 Task: Open a blank google sheet and write heading  SpendSmartAdd Dates in a column and its values below  '2023-05-01, 2023-05-03, 2023-05-05, 2023-05-10, 2023-05-15, 2023-05-20, 2023-05-25 & 2023-05-31'Add Categories in next column and its values below  Groceries, Dining Out, Transportation, Entertainment, Shopping, Utilities, Health & Miscellaneous. Add Descriptions in next column and its values below  Supermarket, Restaurant, Public Transport, Movie Tickets, Clothing Store, Internet Bill, Pharmacy & Online PurchaseAdd Amountin next column and its values below  $50, $30, $10, $20, $100, $60, $40 & $50Save page BudgetTrack analysis
Action: Mouse moved to (958, 72)
Screenshot: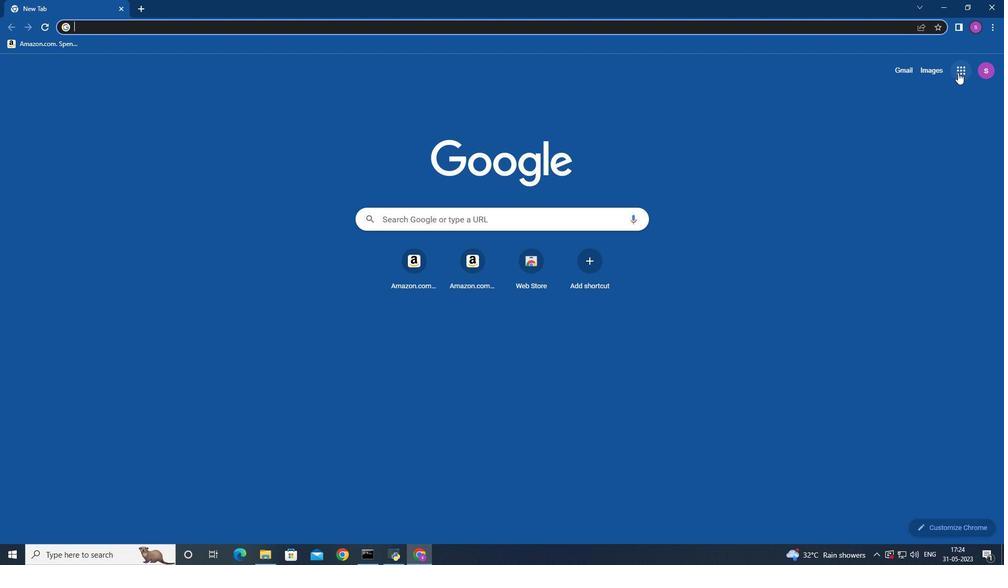 
Action: Mouse pressed left at (958, 72)
Screenshot: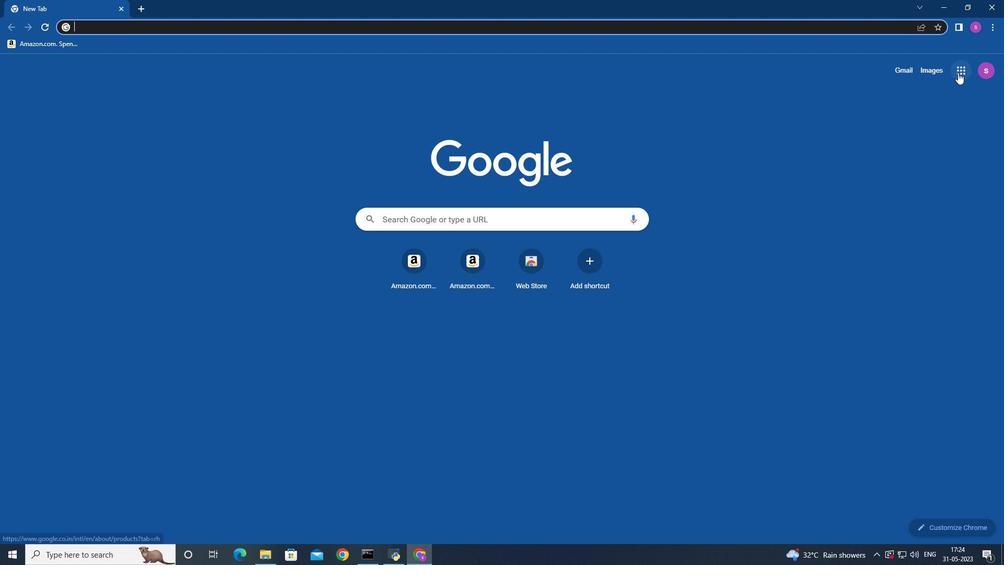 
Action: Mouse moved to (935, 153)
Screenshot: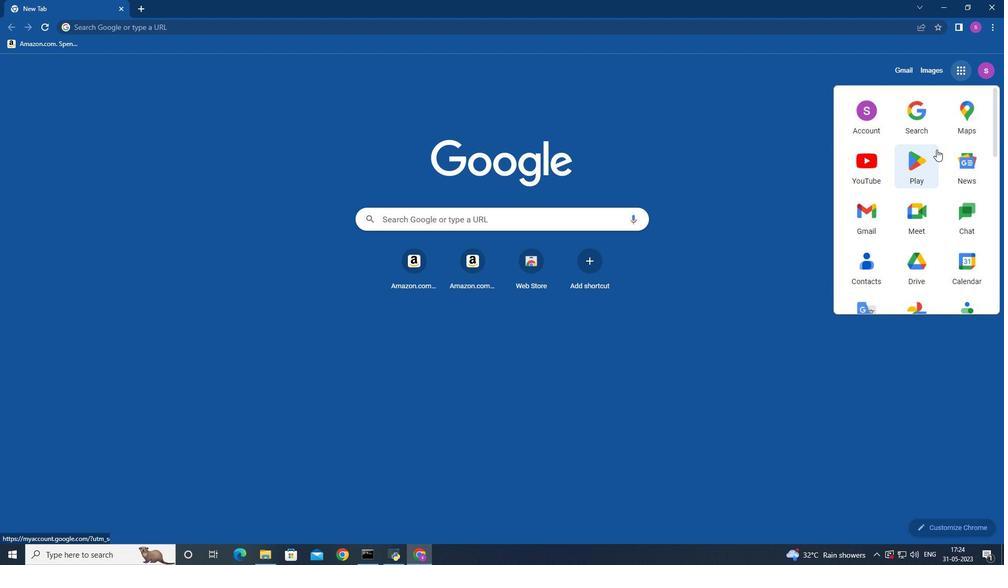 
Action: Mouse scrolled (935, 152) with delta (0, 0)
Screenshot: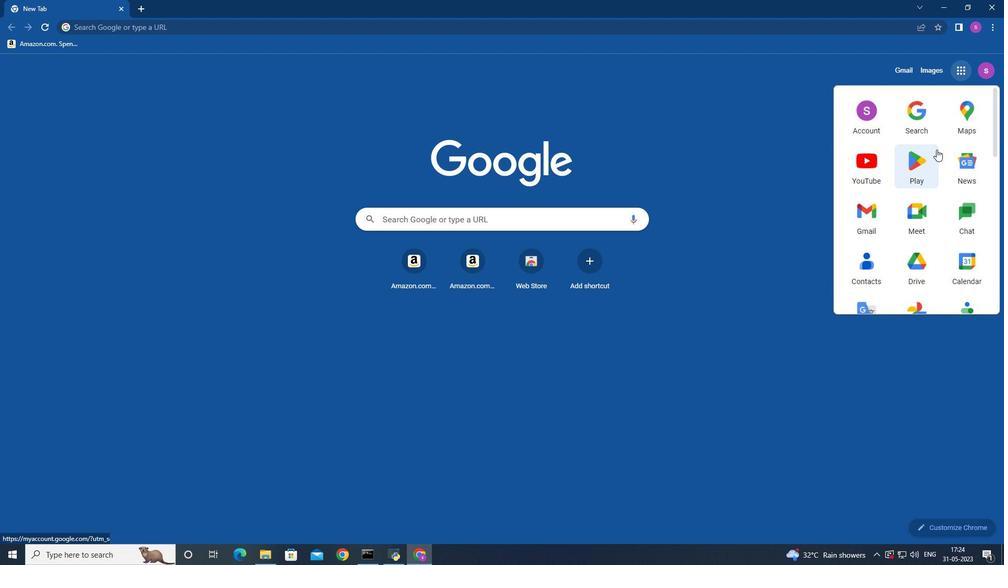 
Action: Mouse moved to (935, 153)
Screenshot: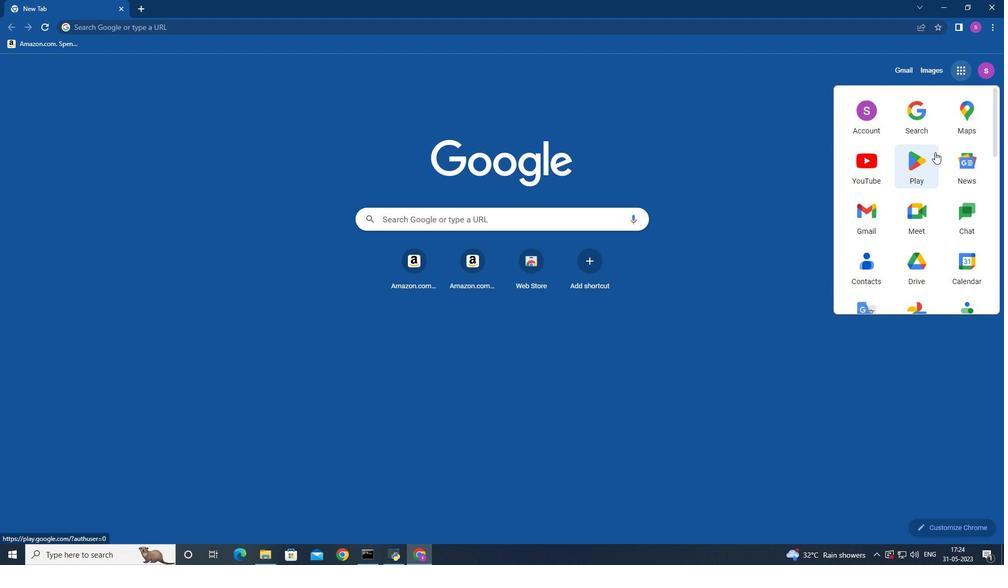 
Action: Mouse scrolled (935, 152) with delta (0, 0)
Screenshot: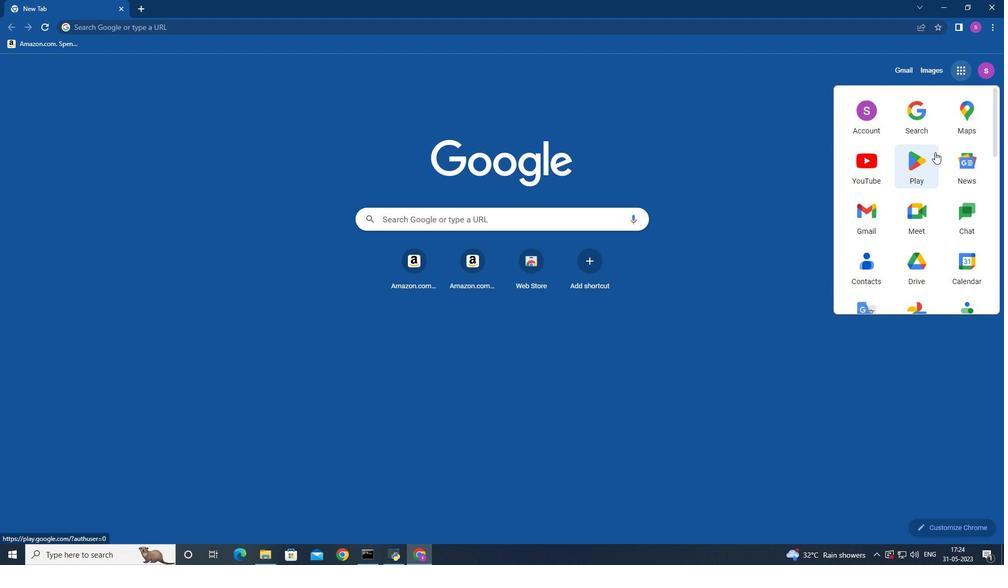 
Action: Mouse scrolled (935, 152) with delta (0, 0)
Screenshot: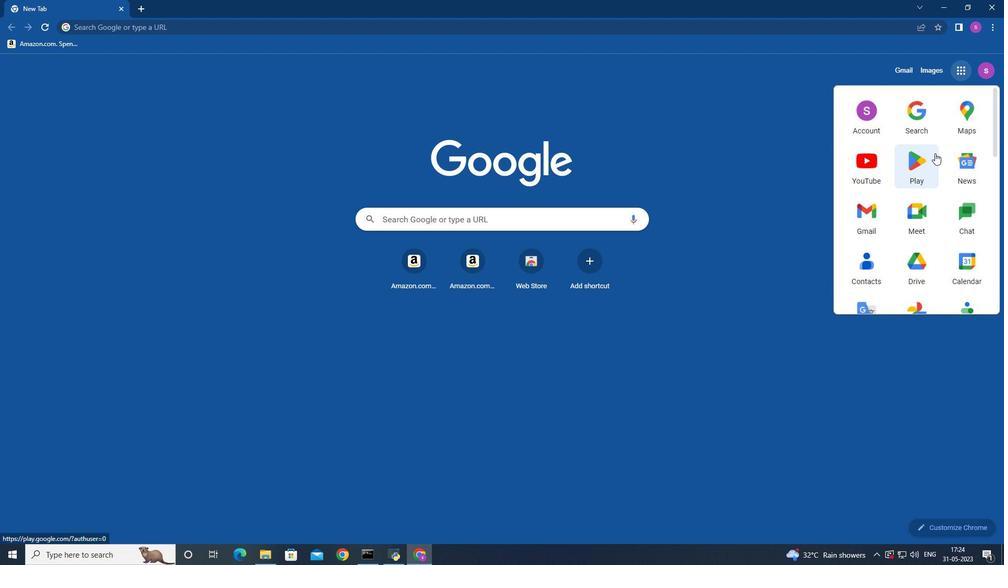 
Action: Mouse moved to (972, 266)
Screenshot: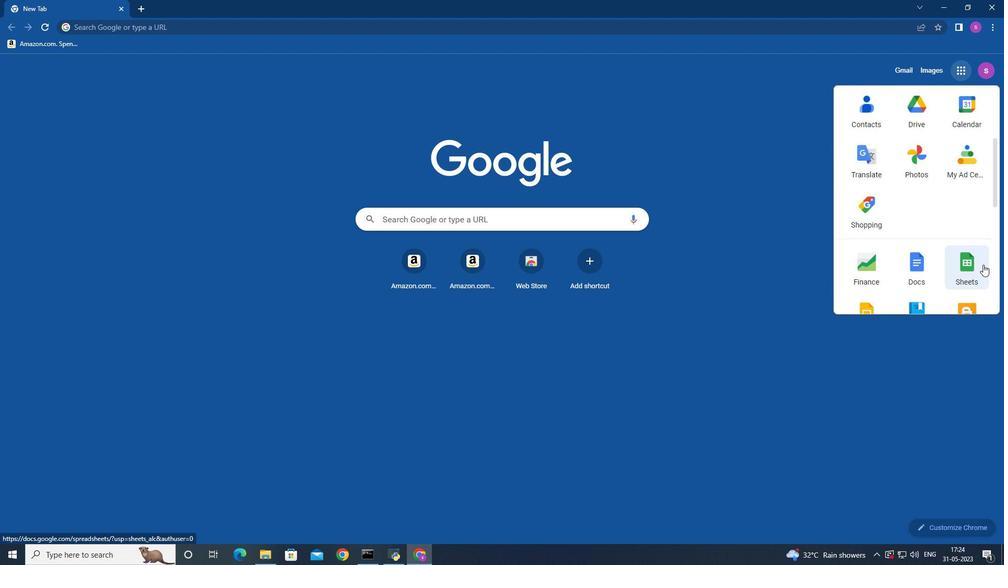 
Action: Mouse pressed left at (972, 266)
Screenshot: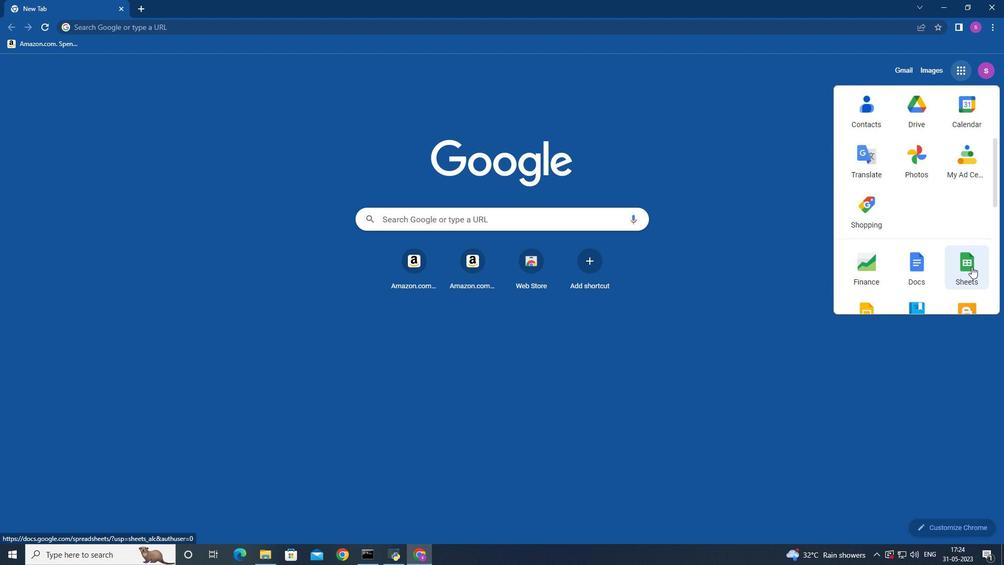 
Action: Mouse moved to (270, 143)
Screenshot: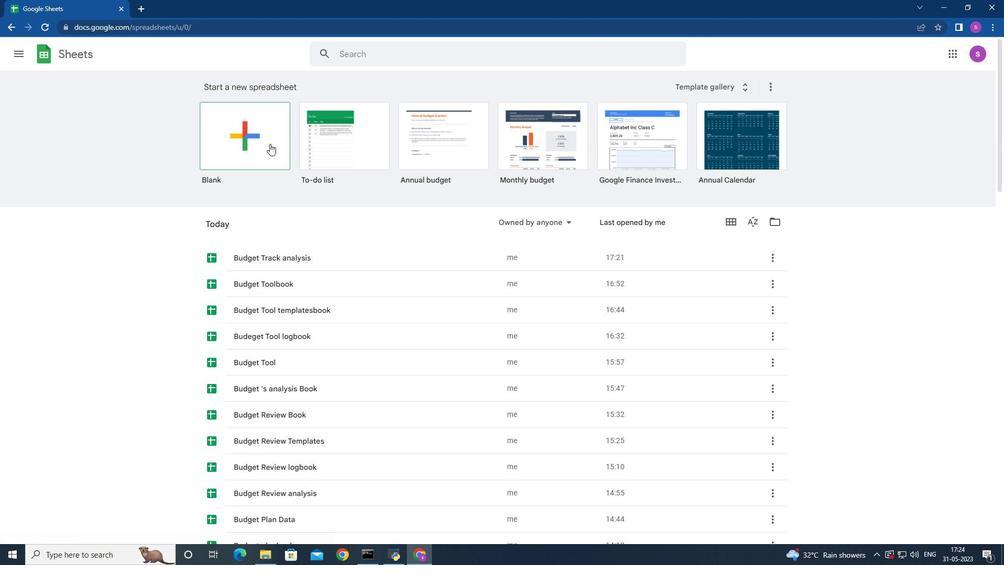 
Action: Mouse pressed left at (270, 143)
Screenshot: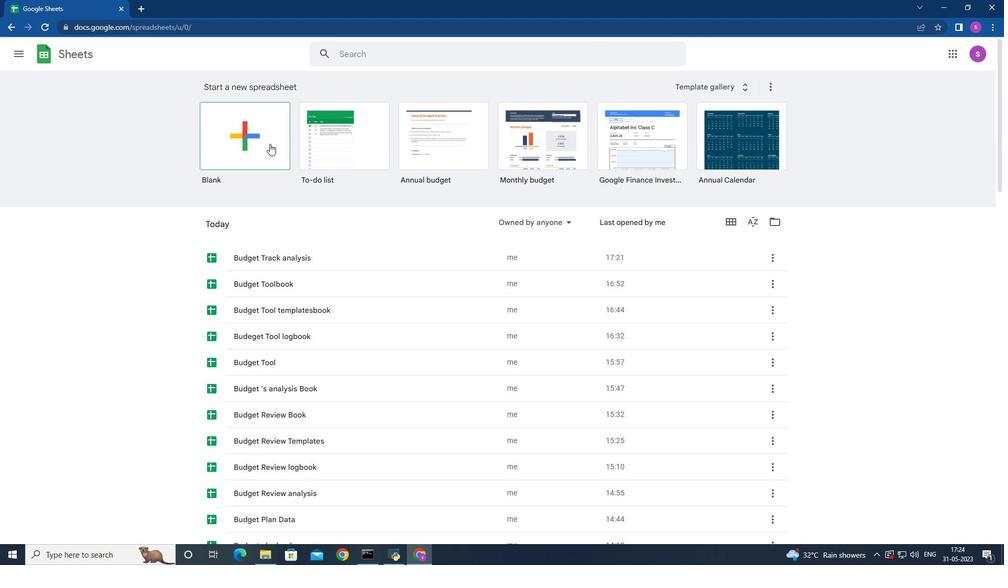
Action: Mouse moved to (206, 140)
Screenshot: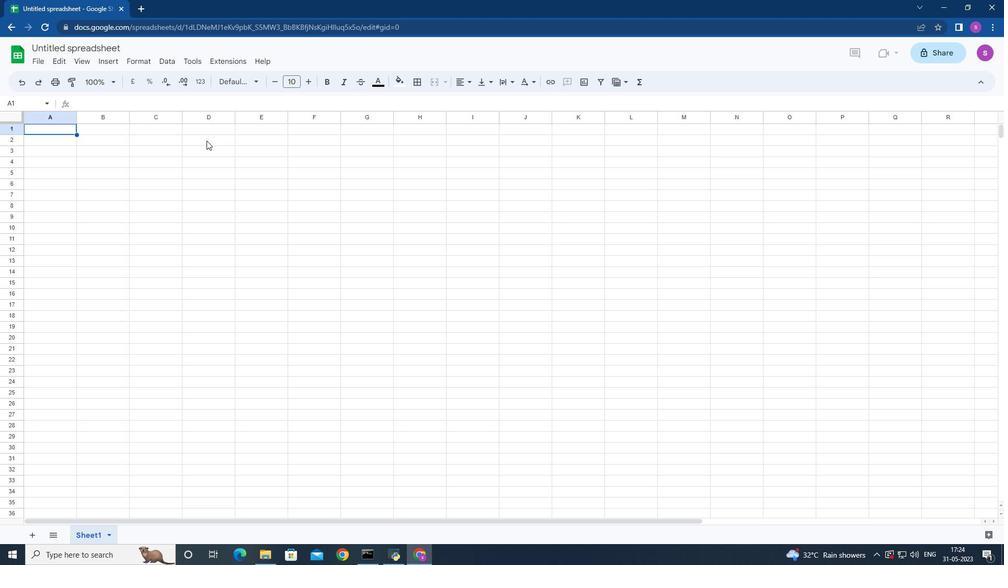 
Action: Mouse pressed left at (206, 140)
Screenshot: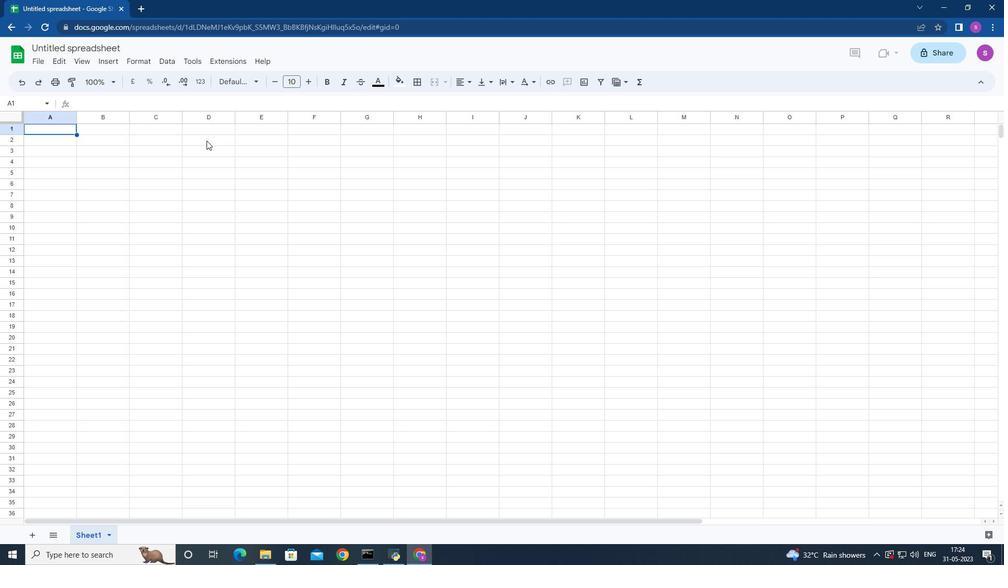 
Action: Mouse moved to (208, 138)
Screenshot: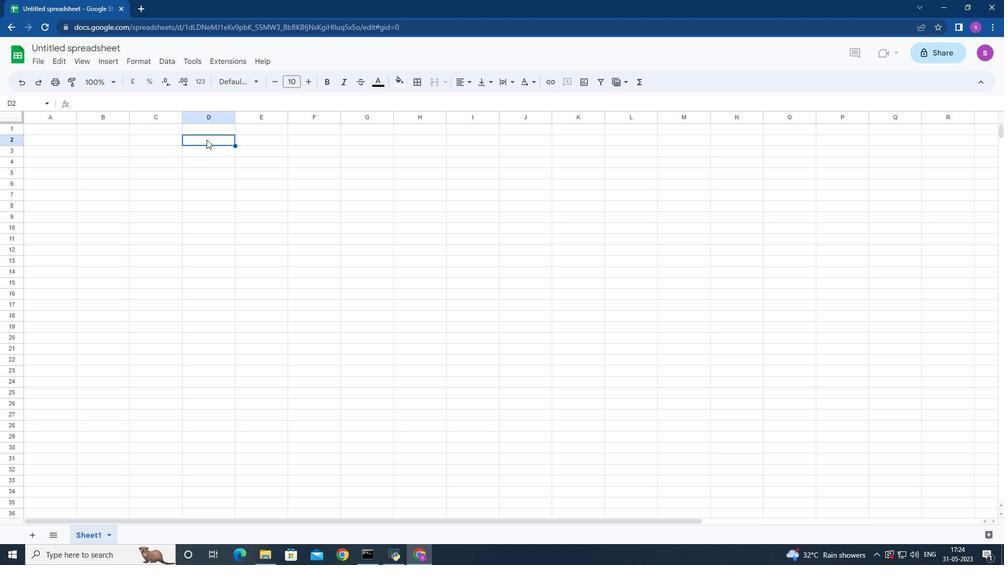 
Action: Key pressed <Key.shift>Spend<Key.space><Key.shift>Sa<Key.backspace>mart<Key.down>
Screenshot: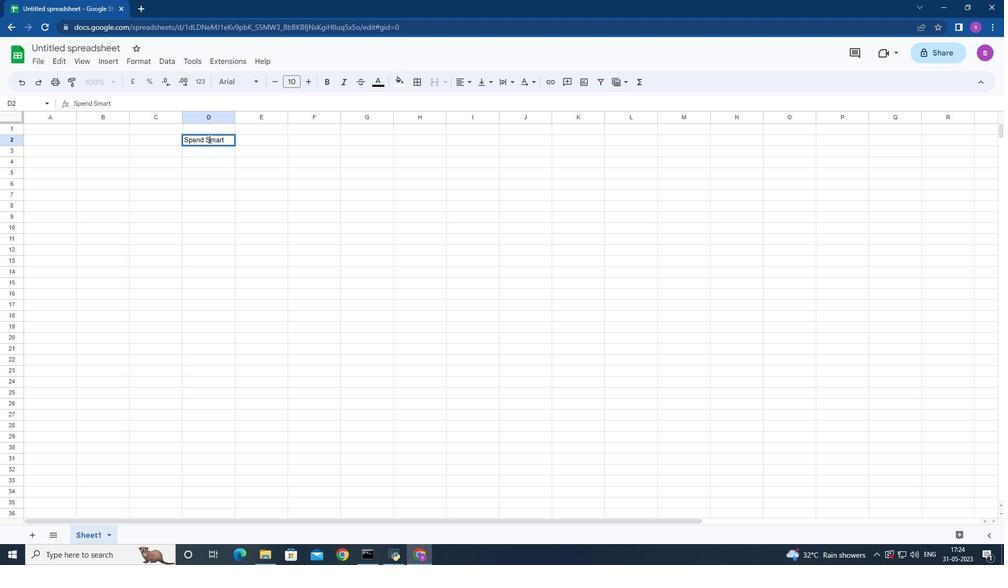 
Action: Mouse moved to (135, 162)
Screenshot: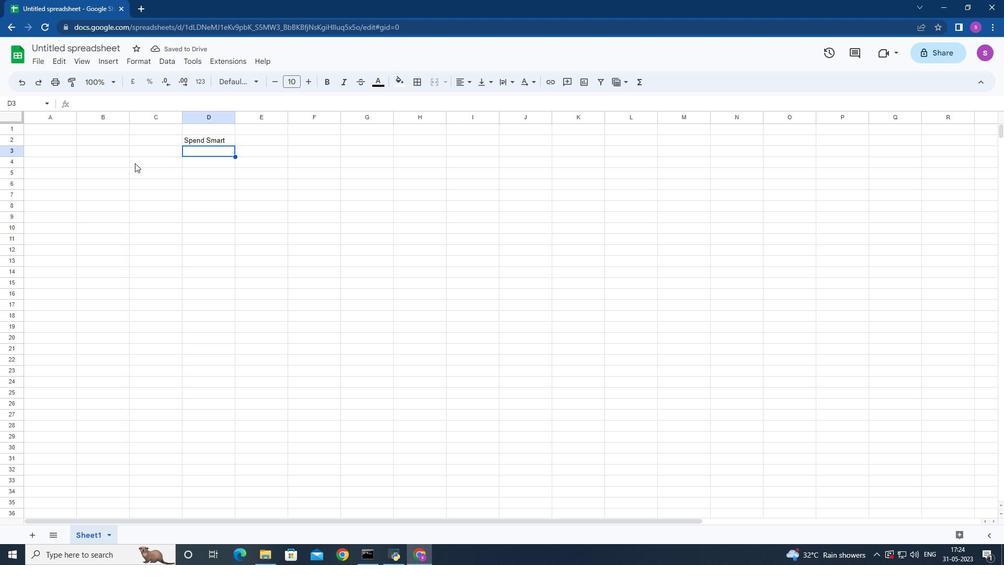 
Action: Mouse pressed left at (135, 162)
Screenshot: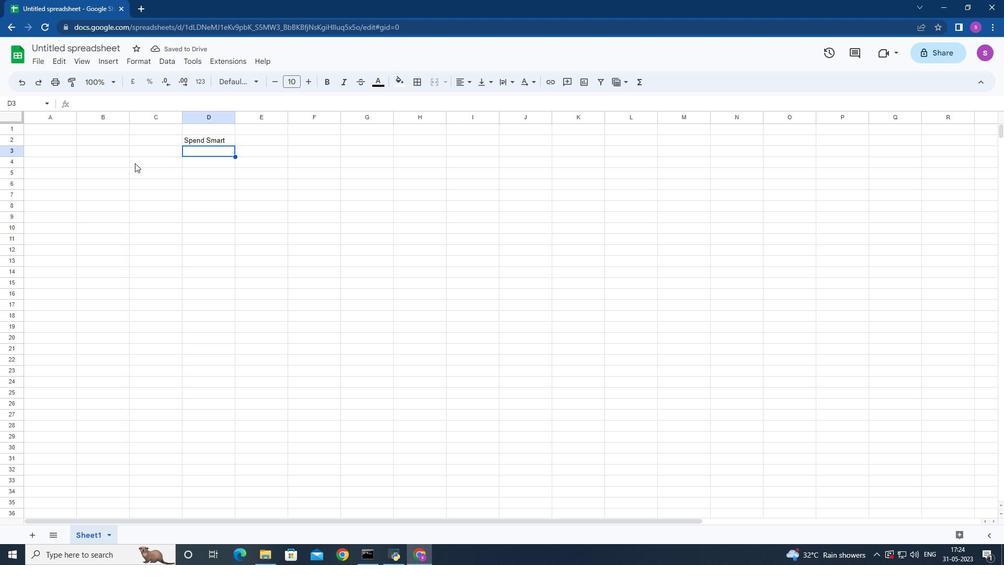 
Action: Key pressed <Key.shift>Dates<Key.down>2023-
Screenshot: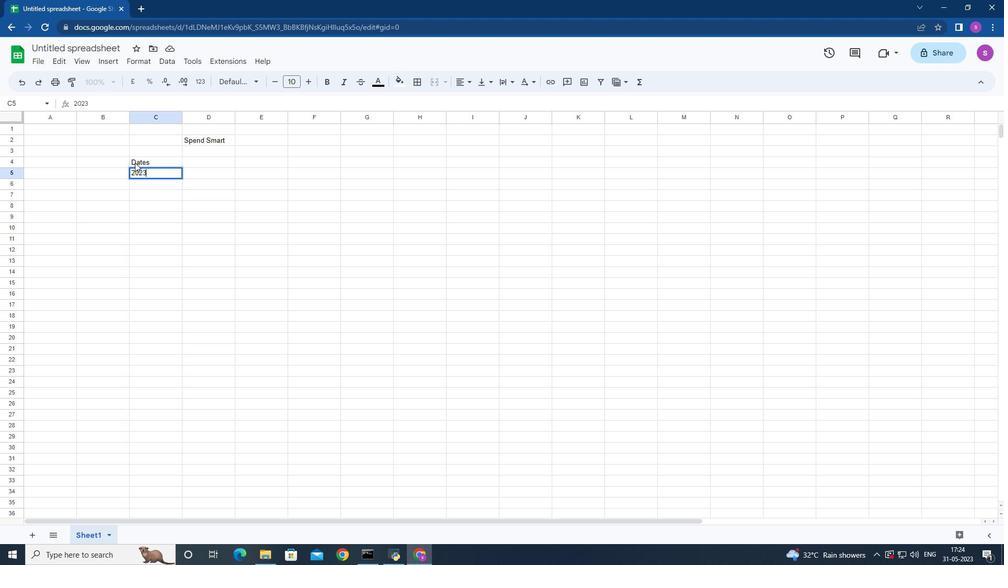 
Action: Mouse moved to (265, 238)
Screenshot: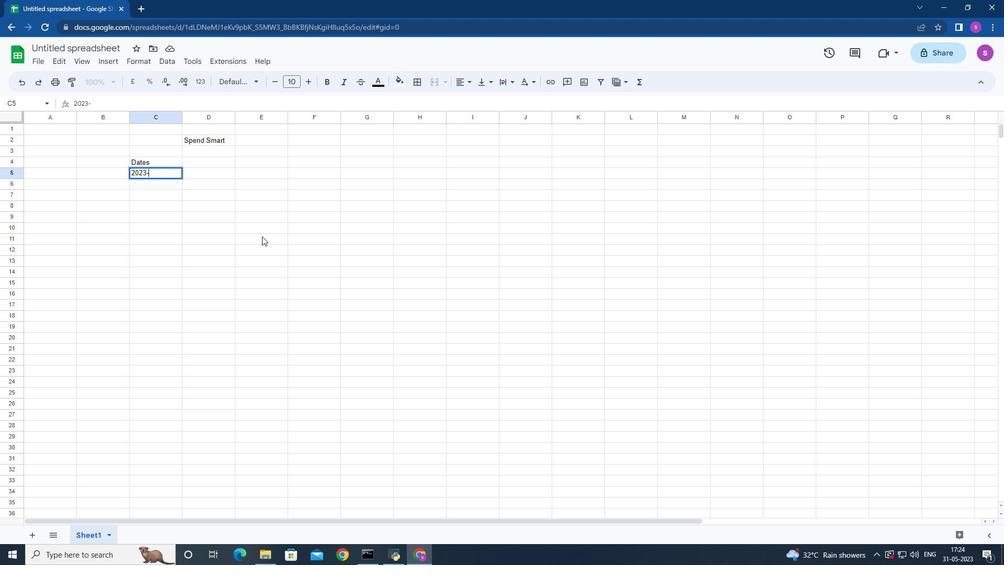 
Action: Key pressed 05-01<Key.enter>2023-05-03<Key.enter>2023-0505<Key.backspace><Key.backspace>-05<Key.enter>2023-05-10<Key.enter>2023-05-15<Key.enter>2023-05-20<Key.enter>2023-05-25<Key.enter>2023-05-31<Key.enter>
Screenshot: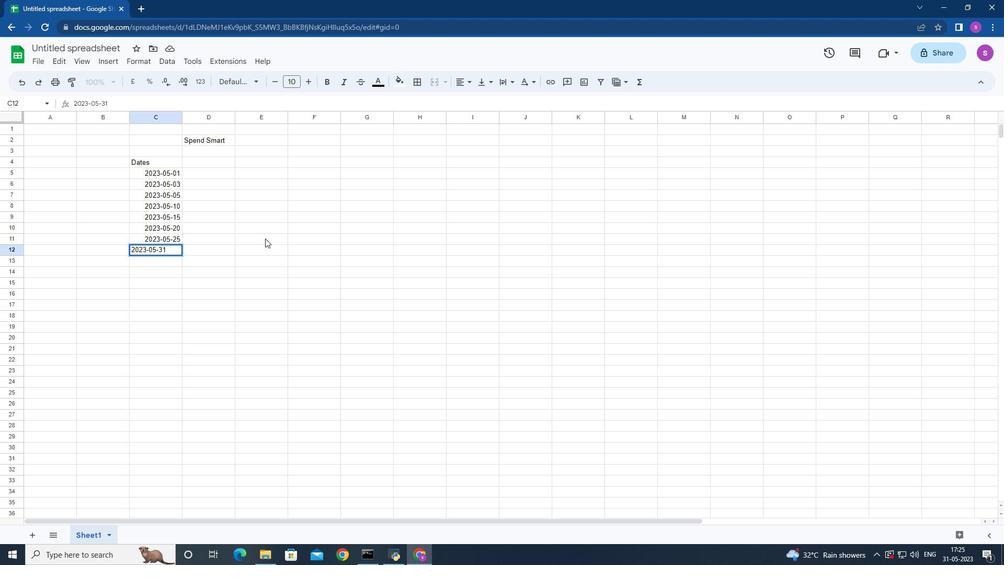
Action: Mouse moved to (193, 160)
Screenshot: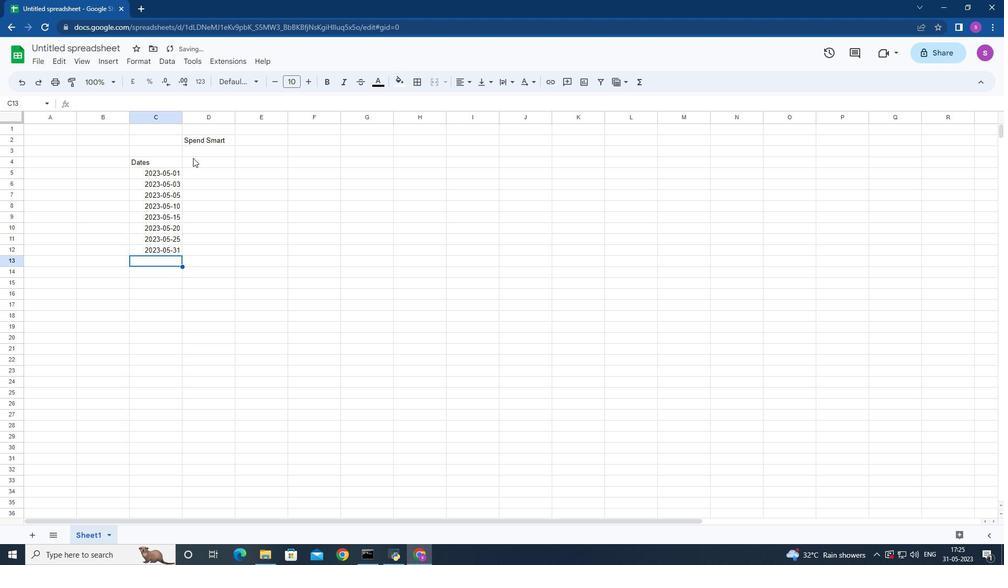
Action: Mouse pressed left at (193, 160)
Screenshot: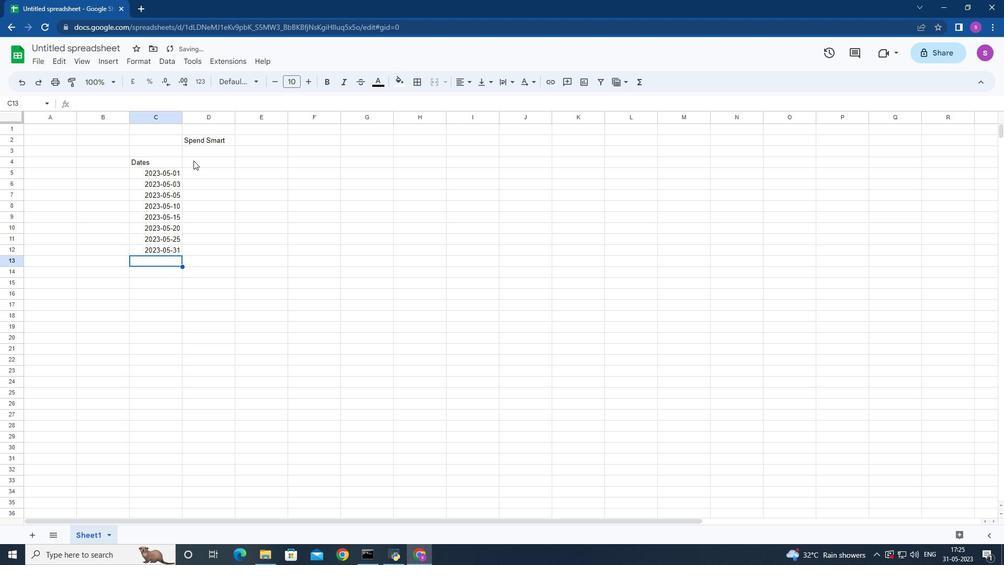 
Action: Key pressed <Key.shift>Car<Key.backspace>tegories<Key.down>
Screenshot: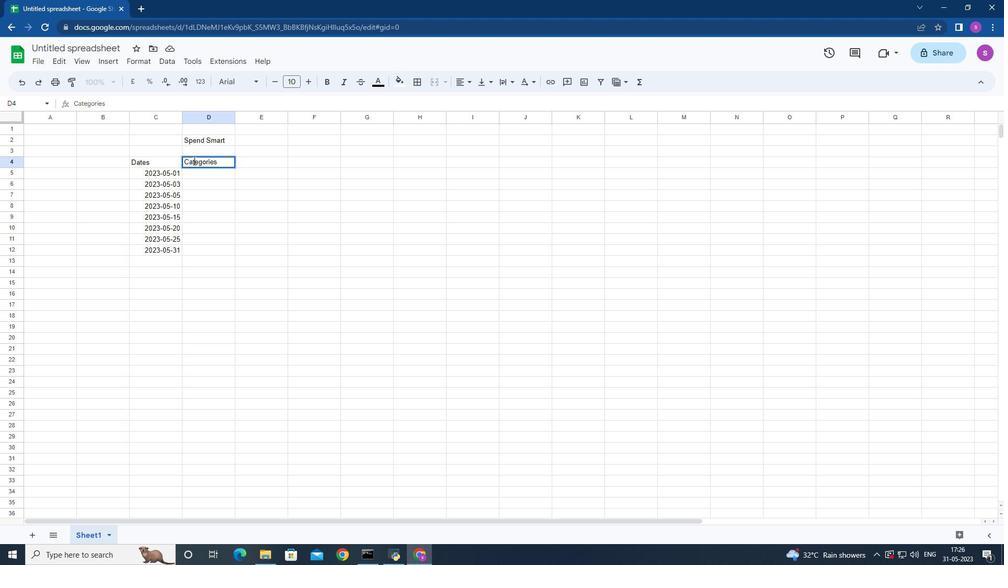 
Action: Mouse moved to (290, 205)
Screenshot: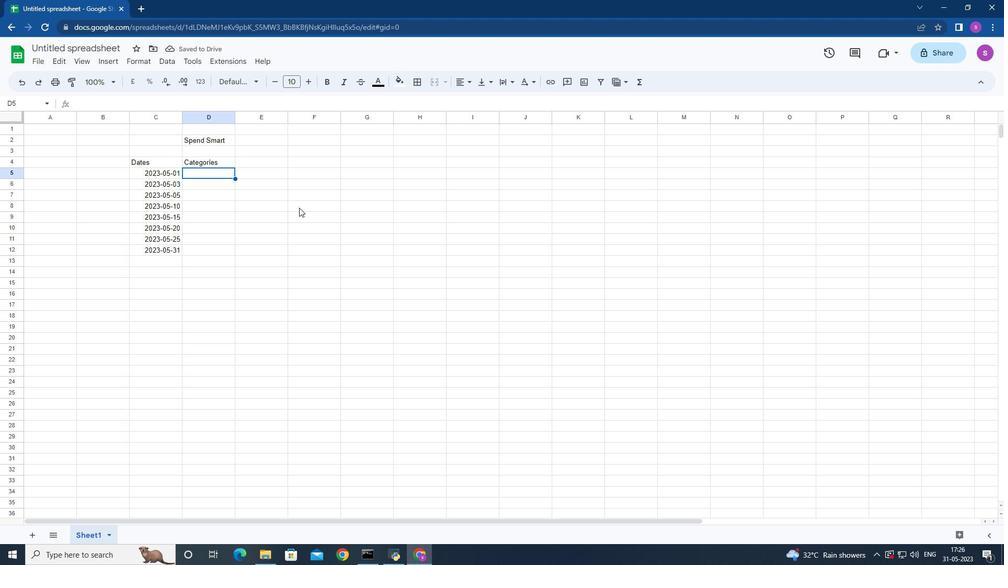 
Action: Key pressed <Key.shift>Groceries<Key.down><Key.shift>Dining<Key.space><Key.shift>Out<Key.down><Key.shift>Transportation<Key.down><Key.shift>Entertainment<Key.down><Key.shift>Shoppimg<Key.down><Key.shift>Utilities<Key.down><Key.shift>Health<Key.down><Key.shift><Key.shift><Key.shift><Key.shift><Key.shift><Key.shift><Key.shift><Key.shift><Key.shift>Miscellaneous<Key.right>
Screenshot: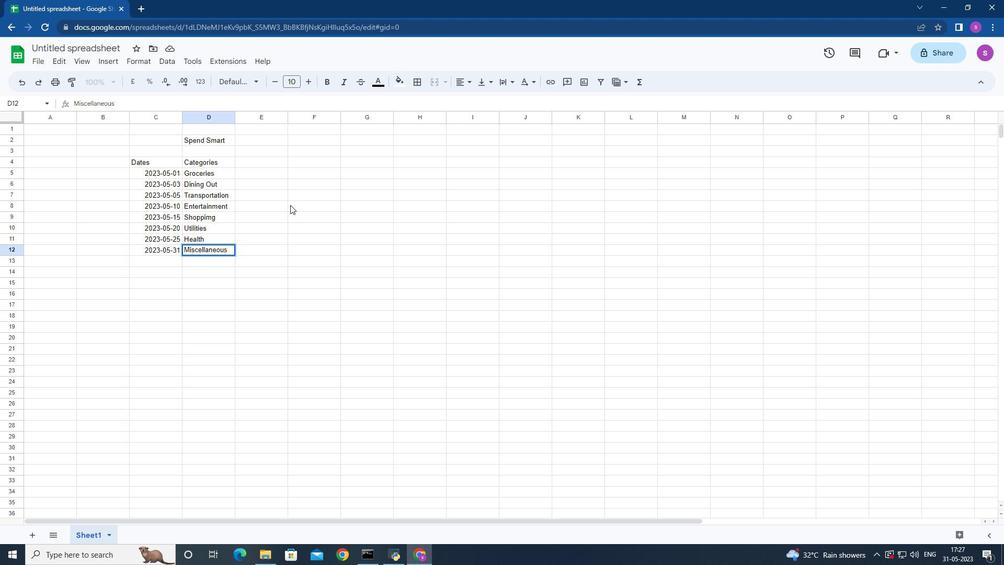 
Action: Mouse moved to (247, 161)
Screenshot: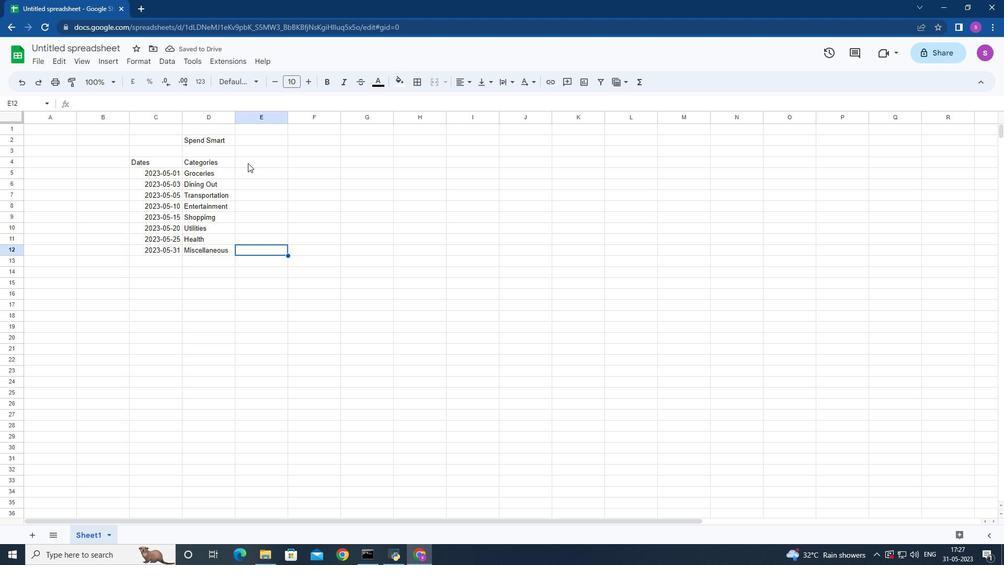 
Action: Mouse pressed left at (247, 161)
Screenshot: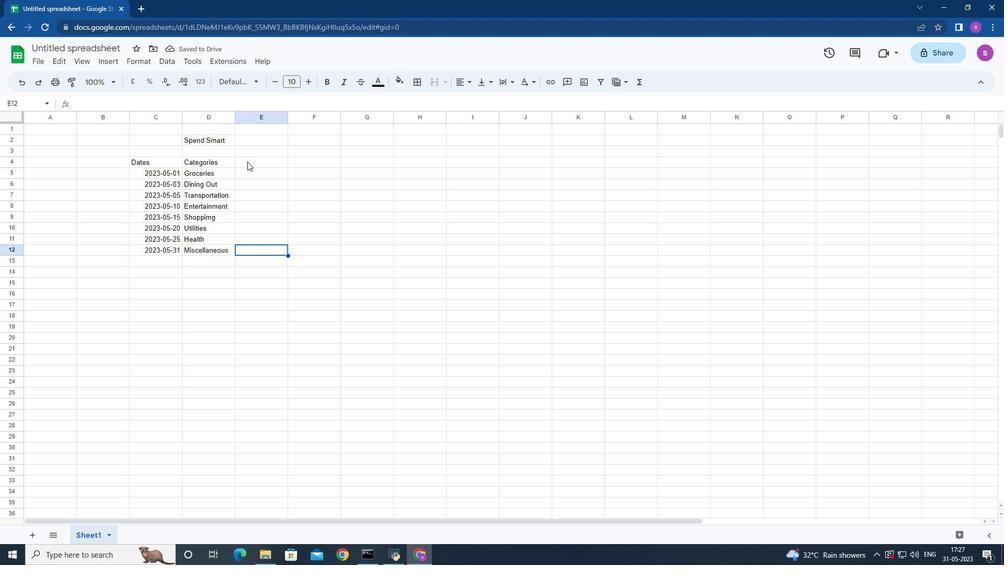 
Action: Mouse moved to (250, 185)
Screenshot: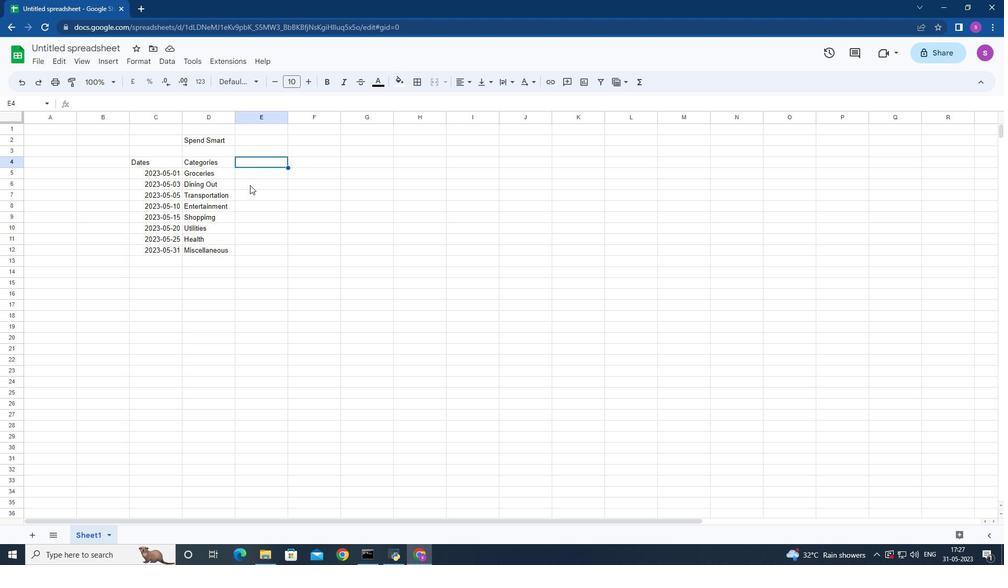 
Action: Key pressed <Key.shift>Descriptions<Key.down><Key.shift>Supermarket<Key.down><Key.shift>Restaurant<Key.down><Key.shift>Public<Key.space><Key.shift>Transport<Key.down><Key.shift>Movie<Key.space><Key.shift>Tickets<Key.down><Key.shift><Key.shift><Key.shift><Key.shift><Key.shift><Key.shift><Key.shift>Clothing<Key.space><Key.shift>Store<Key.down><Key.shift>Internet<Key.space><Key.shift>Bill<Key.down><Key.shift>Pharmacy<Key.down><Key.shift><Key.shift><Key.shift><Key.shift>Online<Key.space><Key.shift>Purchase<Key.right>
Screenshot: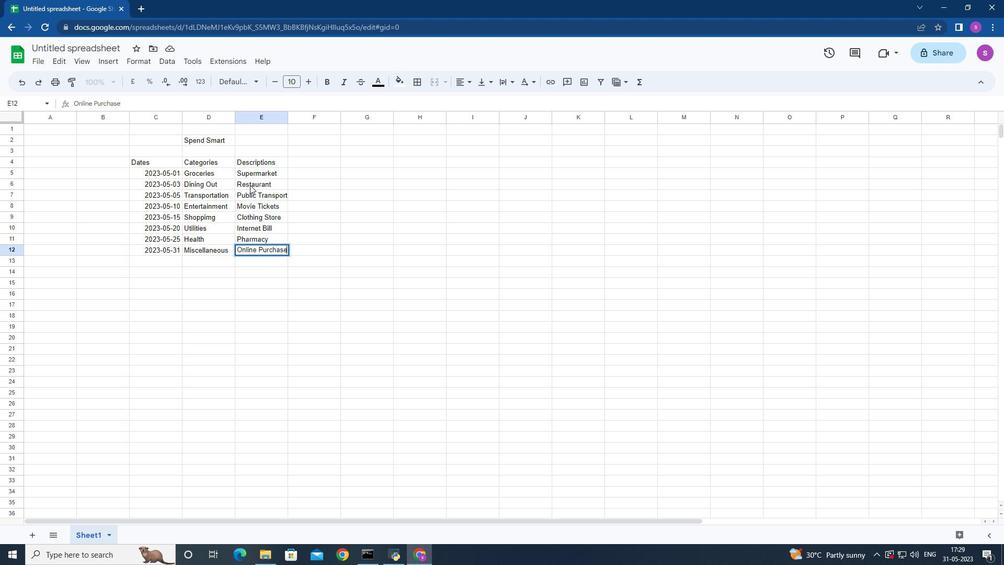 
Action: Mouse moved to (286, 118)
Screenshot: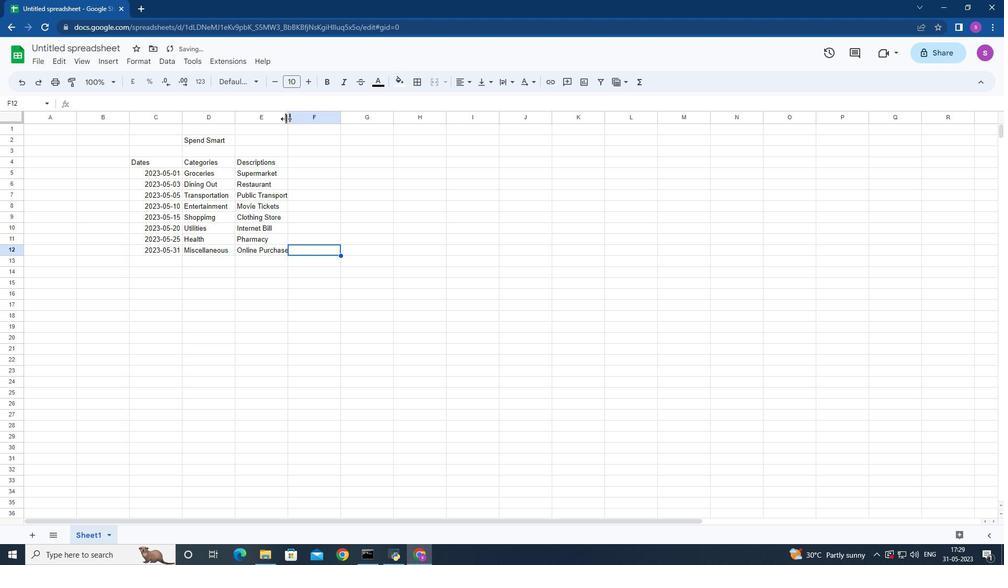 
Action: Mouse pressed left at (286, 118)
Screenshot: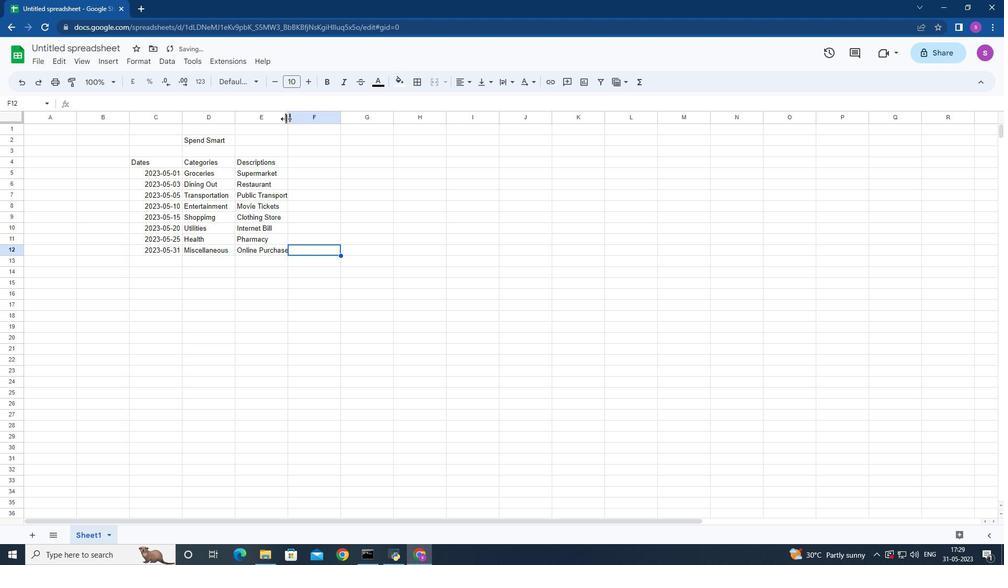 
Action: Mouse moved to (308, 163)
Screenshot: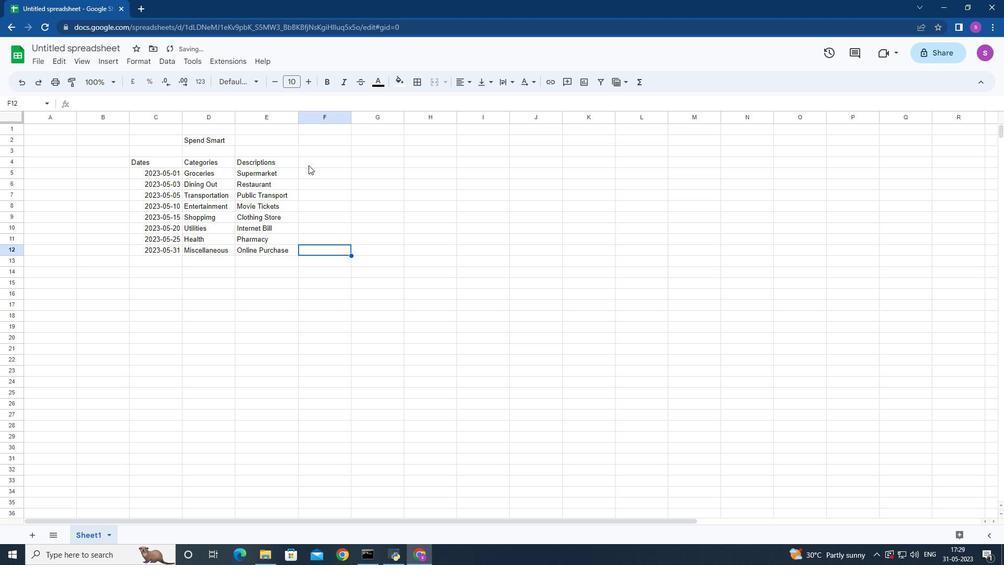 
Action: Mouse pressed left at (308, 163)
Screenshot: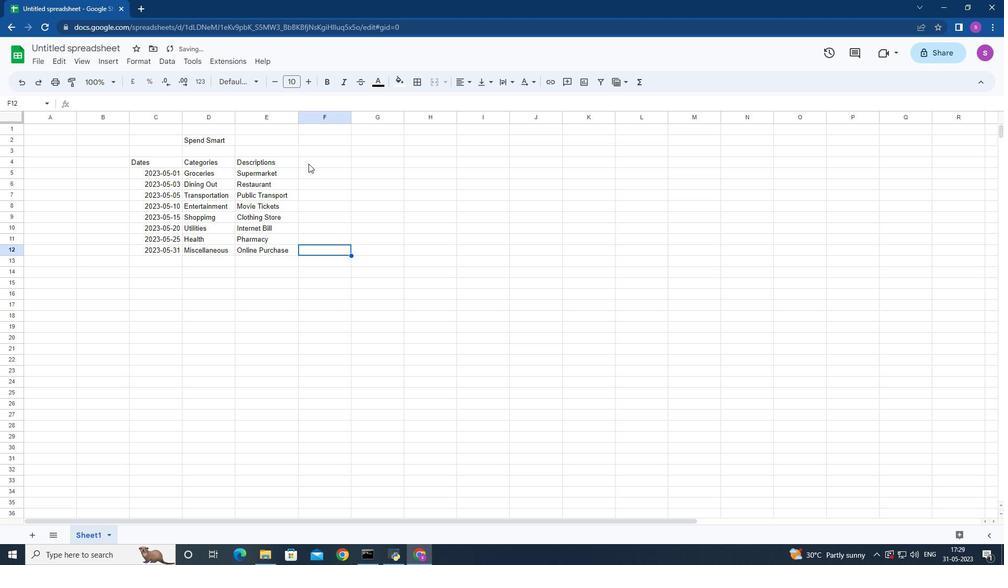 
Action: Mouse moved to (308, 164)
Screenshot: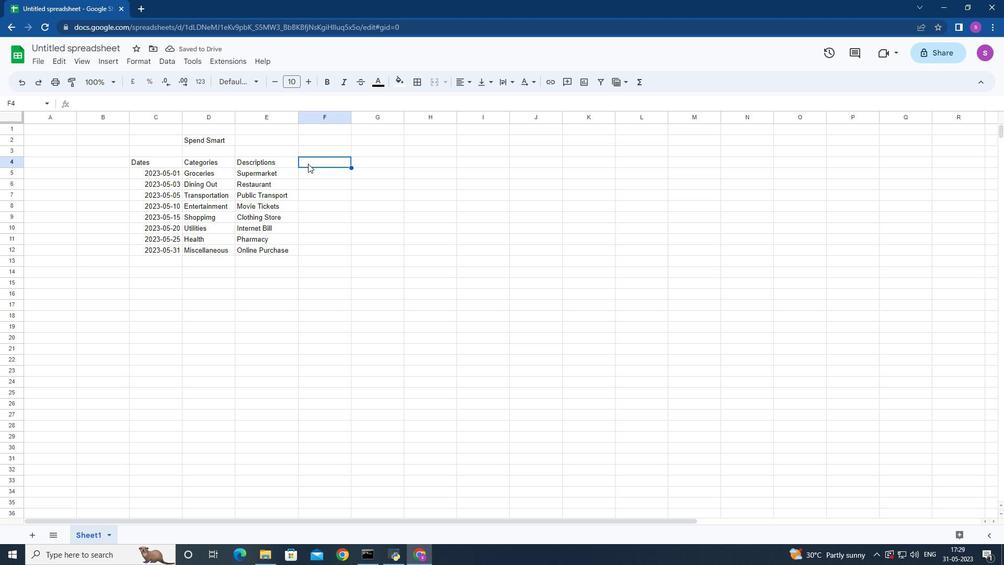 
Action: Key pressed <Key.shift>Amountin<Key.down>50<Key.down>30<Key.down>10<Key.down>20<Key.down>100<Key.down>60<Key.down>40<Key.down>50<Key.enter>
Screenshot: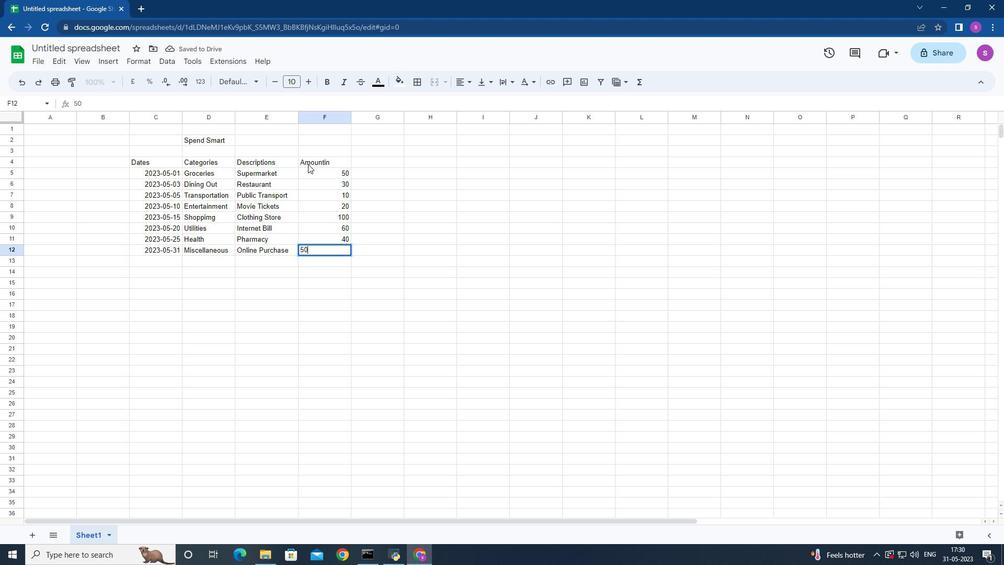 
Action: Mouse moved to (324, 167)
Screenshot: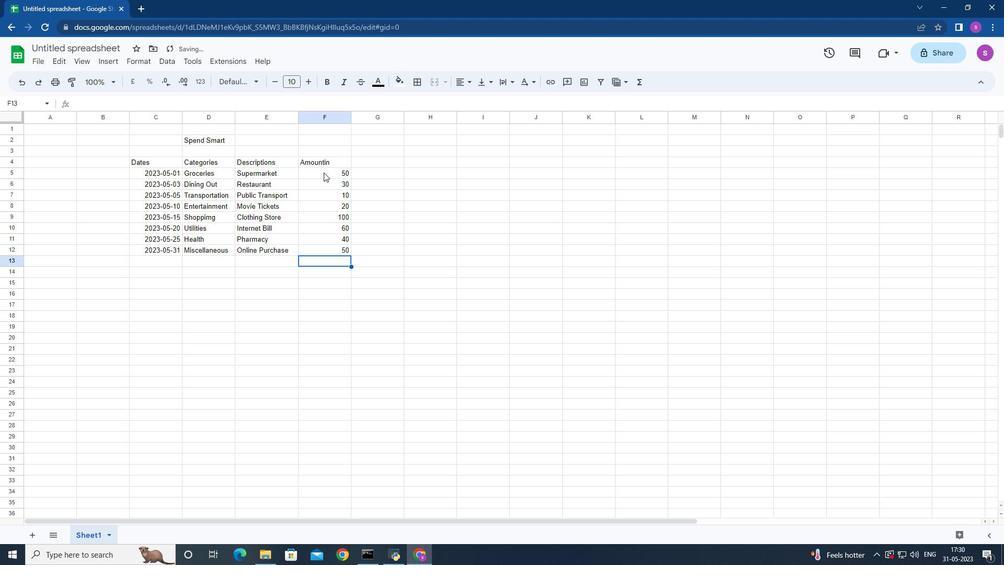 
Action: Mouse pressed left at (324, 167)
Screenshot: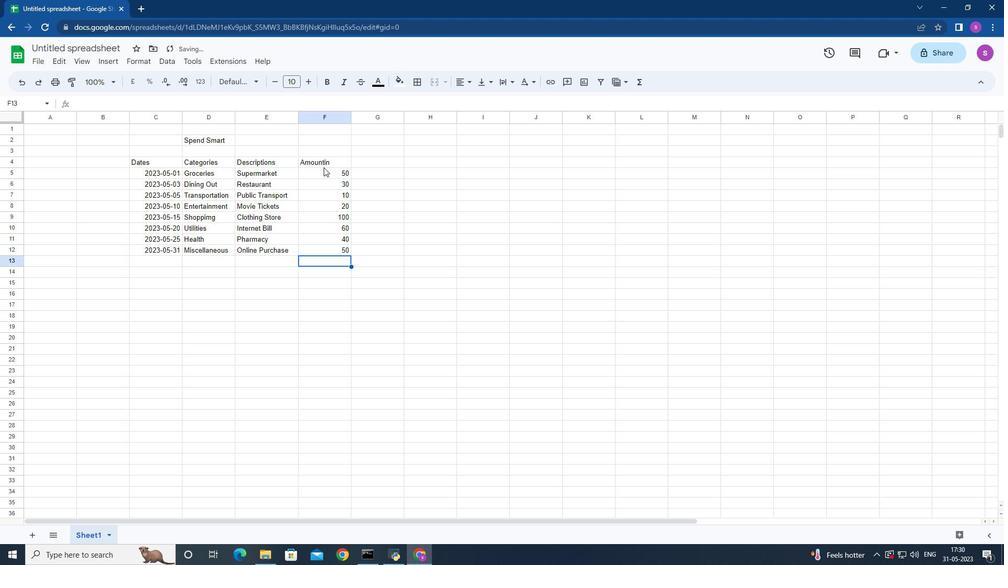 
Action: Mouse moved to (329, 173)
Screenshot: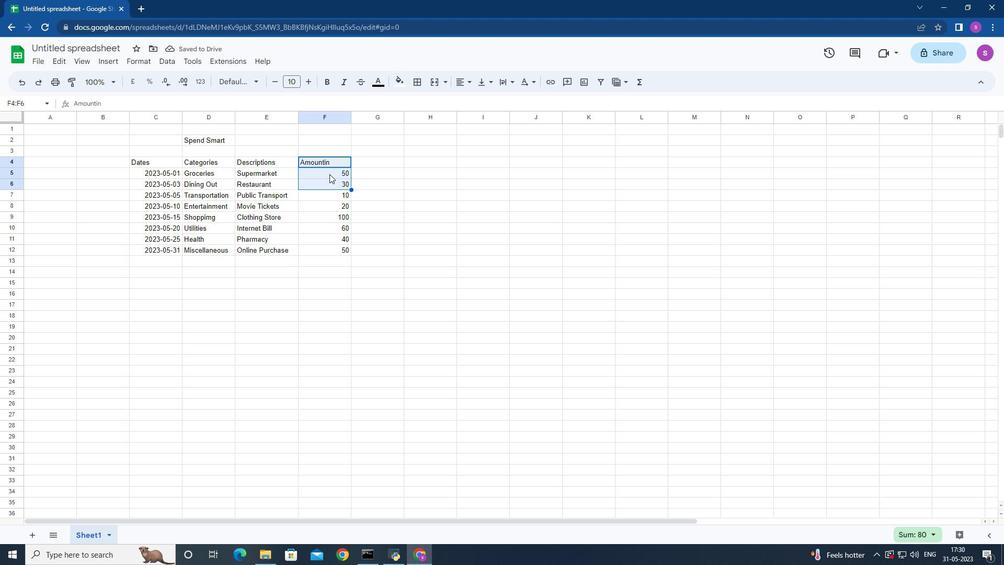 
Action: Mouse pressed left at (329, 173)
Screenshot: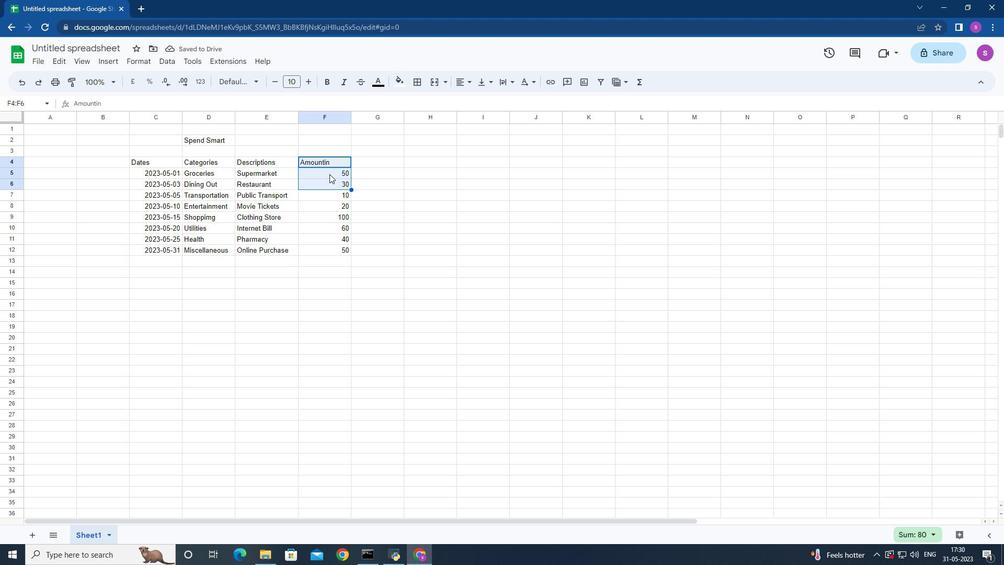 
Action: Mouse moved to (330, 173)
Screenshot: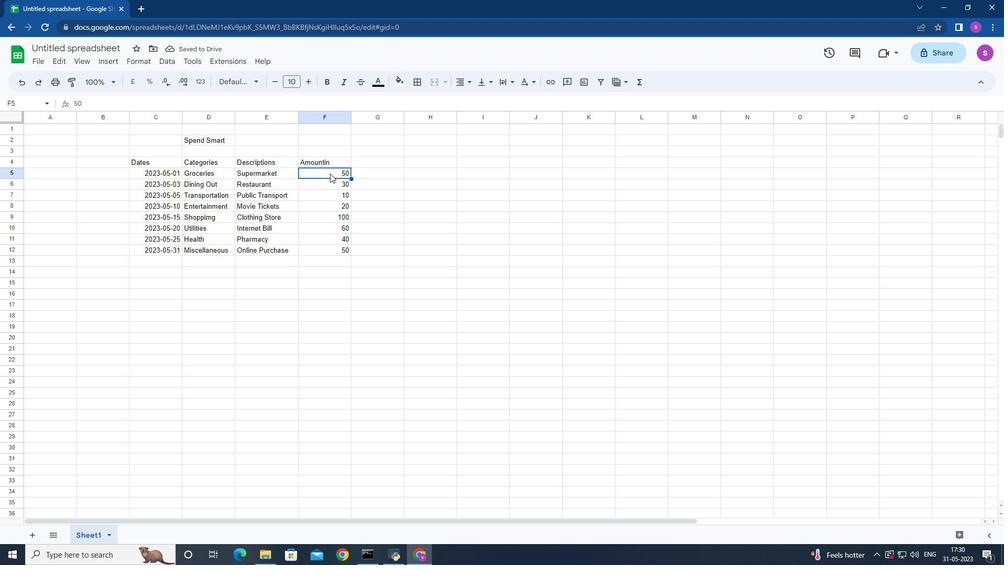 
Action: Mouse pressed left at (330, 173)
Screenshot: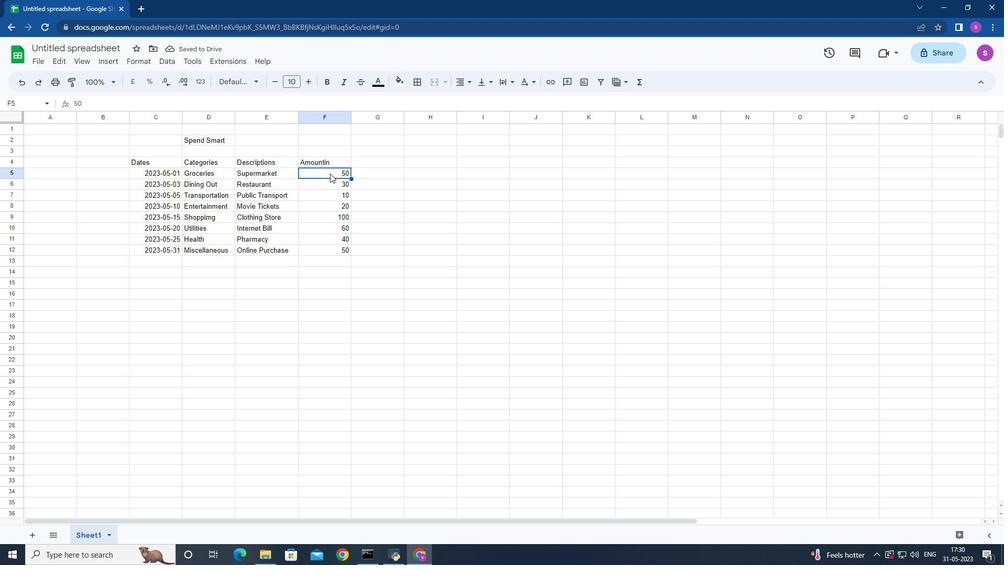 
Action: Mouse moved to (201, 79)
Screenshot: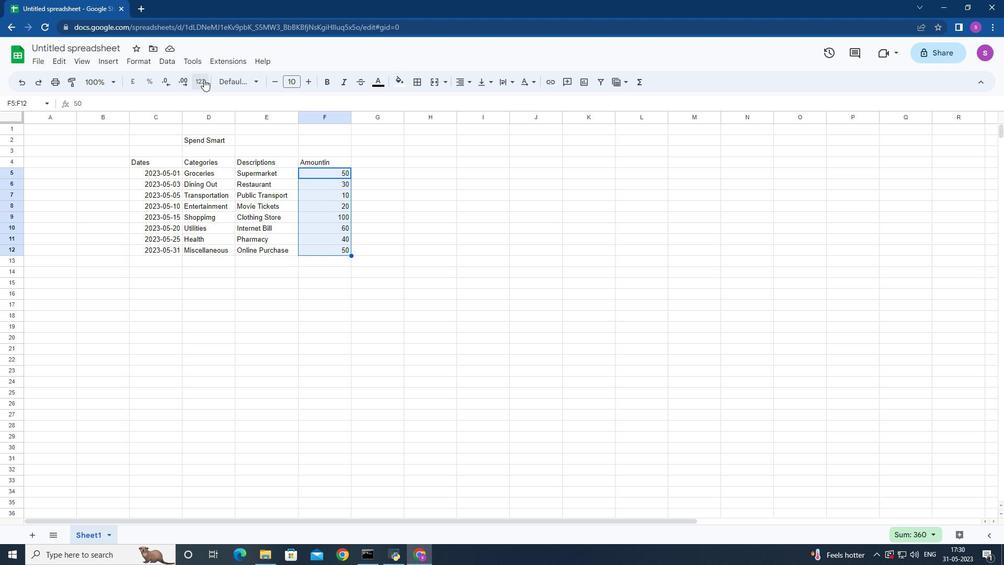 
Action: Mouse pressed left at (201, 79)
Screenshot: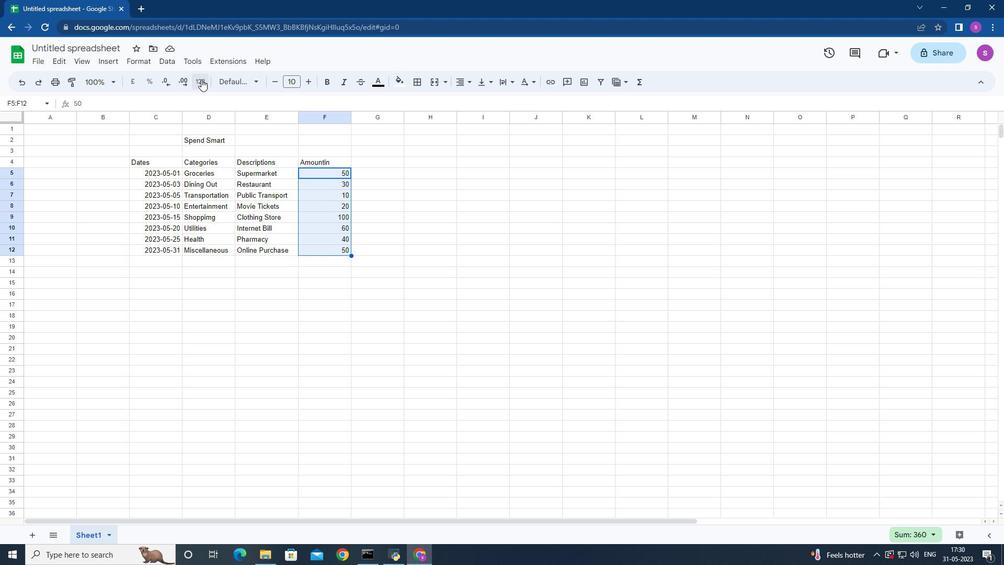 
Action: Mouse moved to (214, 350)
Screenshot: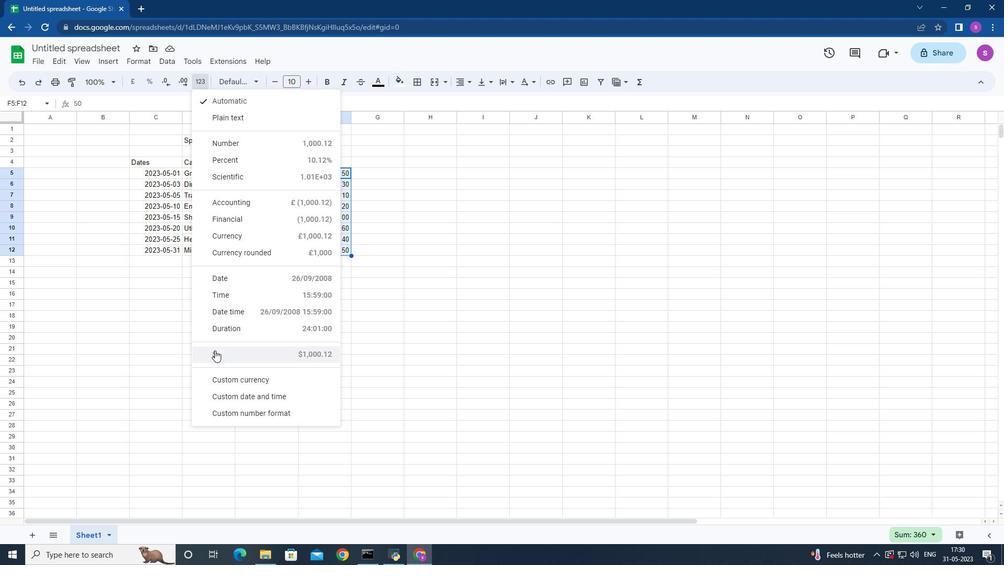 
Action: Mouse pressed left at (214, 350)
Screenshot: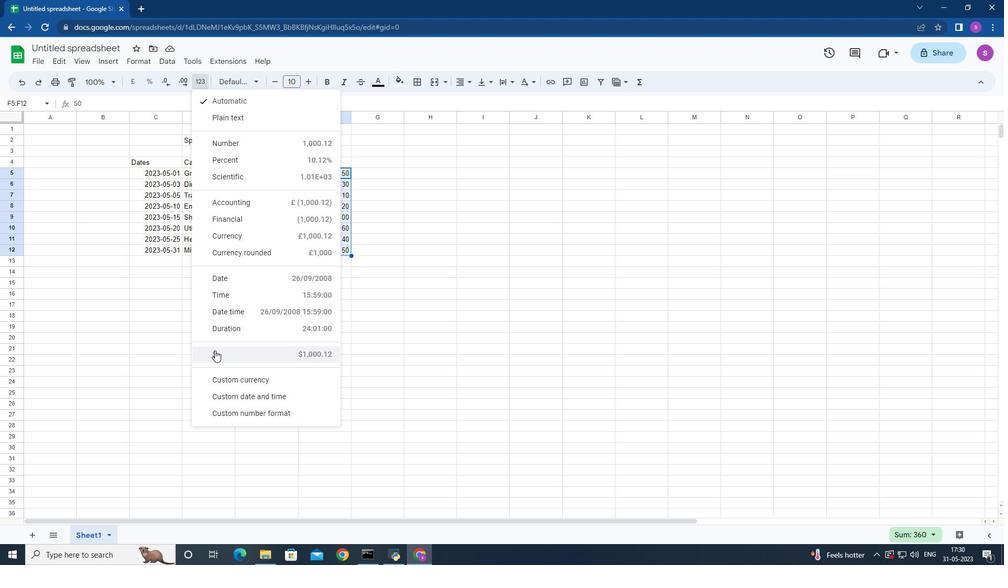 
Action: Mouse moved to (382, 159)
Screenshot: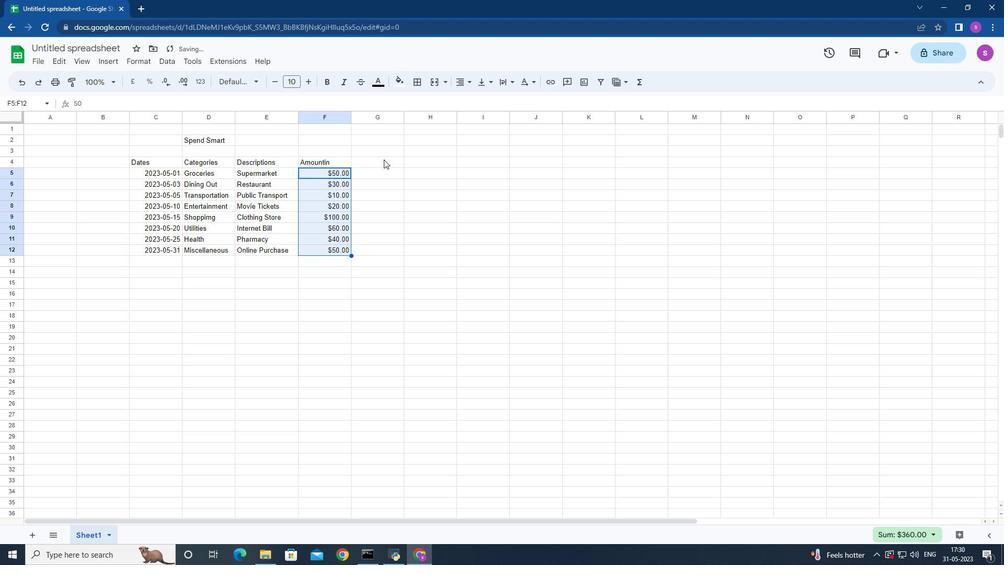 
Action: Mouse pressed left at (382, 159)
Screenshot: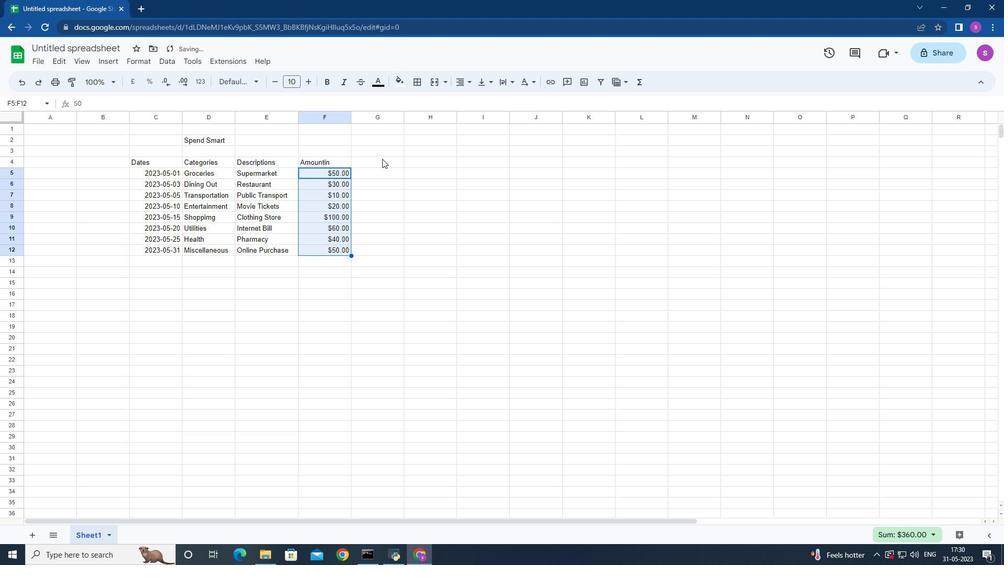 
Action: Mouse moved to (75, 44)
Screenshot: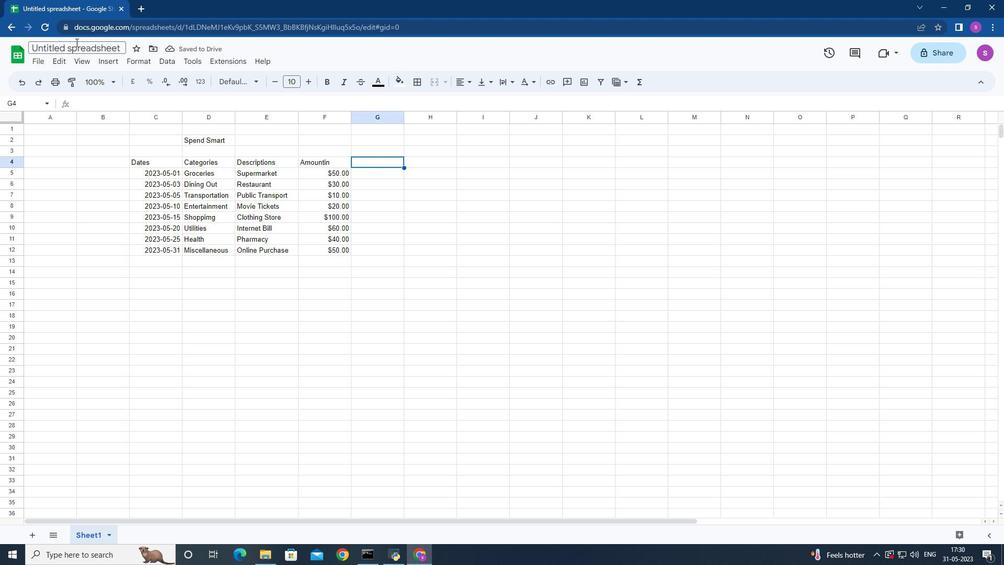 
Action: Mouse pressed left at (75, 44)
Screenshot: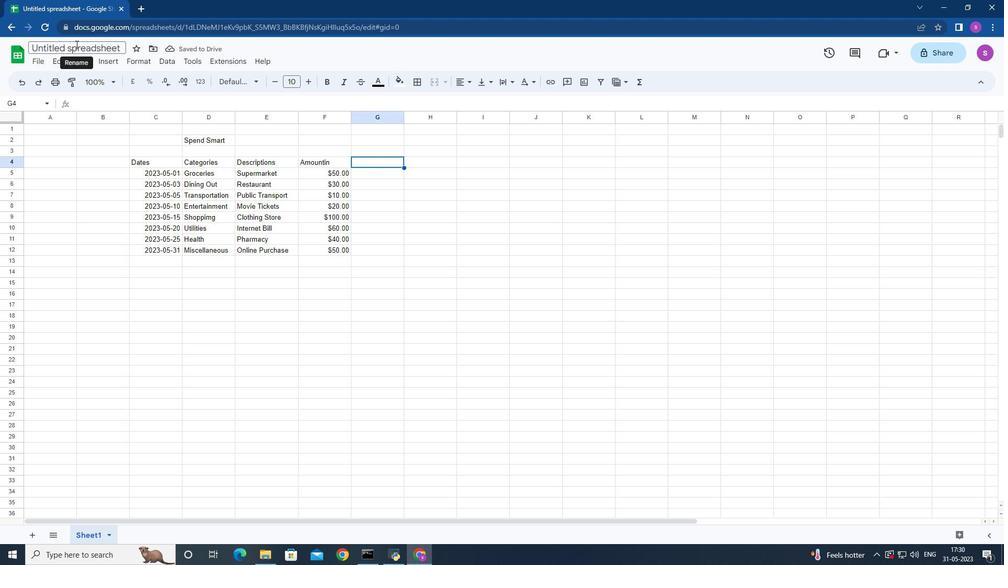 
Action: Mouse moved to (76, 44)
Screenshot: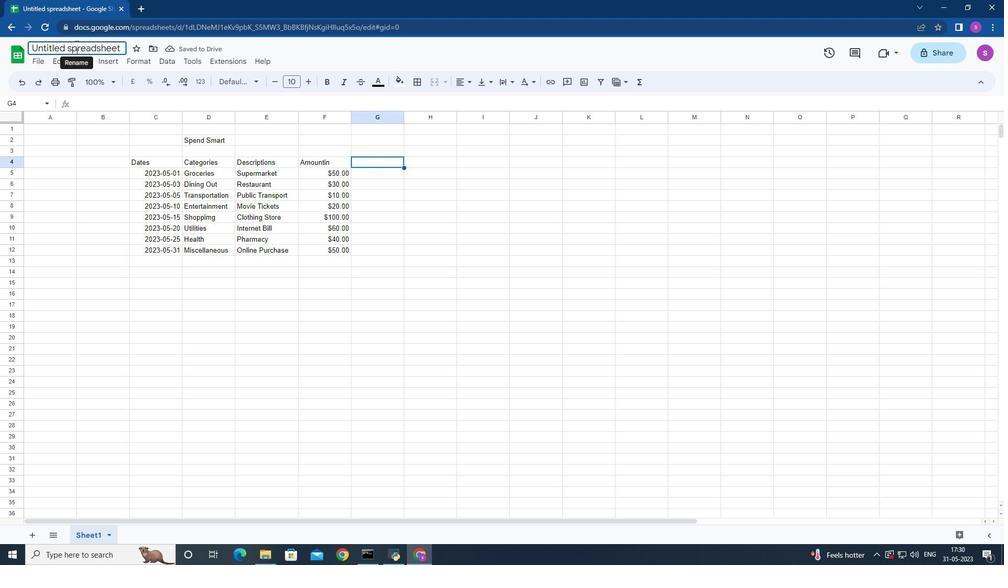 
Action: Key pressed <Key.backspace><Key.shift>Budget<Key.space><Key.shift>Track<Key.space>analysis<Key.enter>ctrl+S
Screenshot: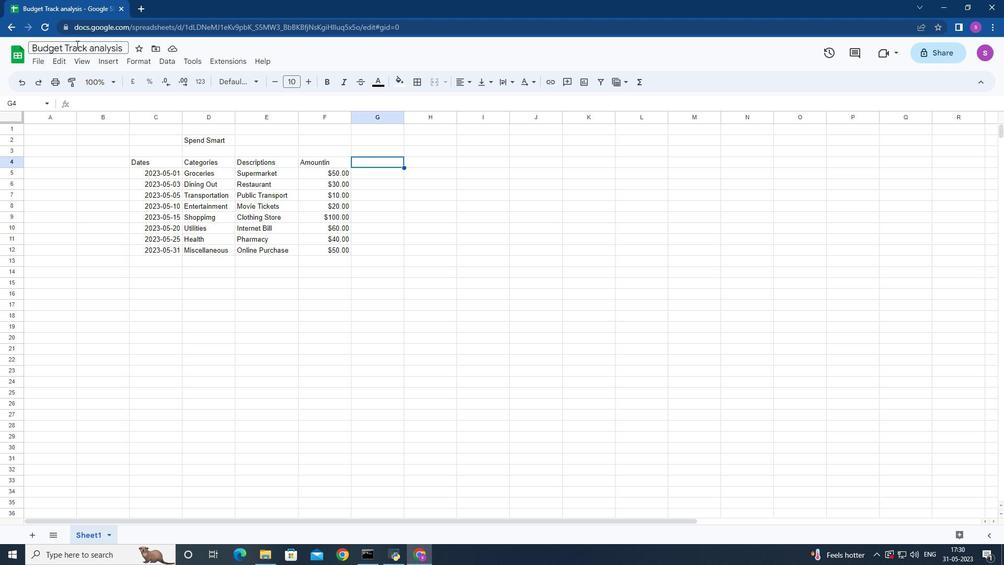 
Action: Mouse moved to (200, 160)
Screenshot: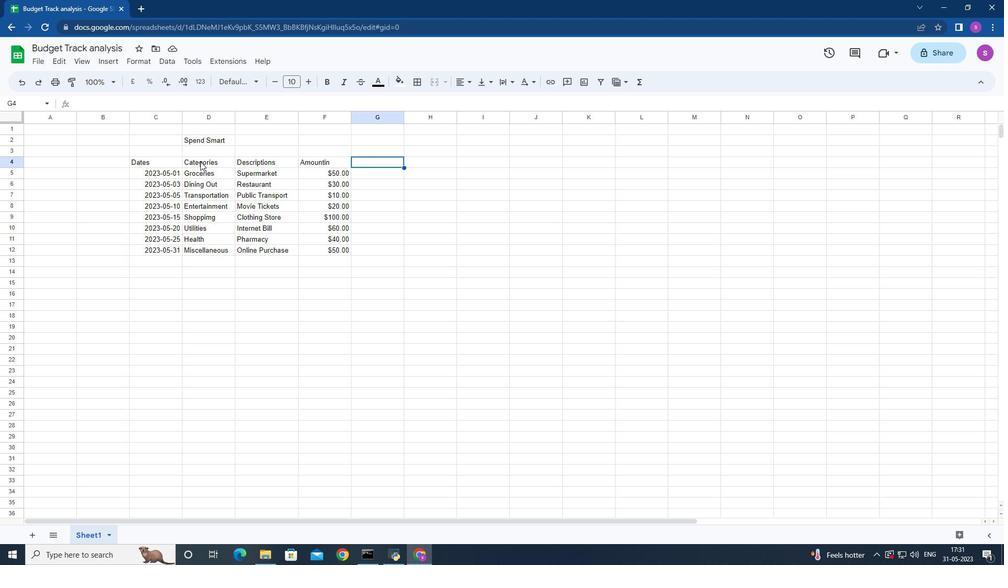 
